 Task: Create a new card with title "Unique".
Action: Mouse moved to (1074, 90)
Screenshot: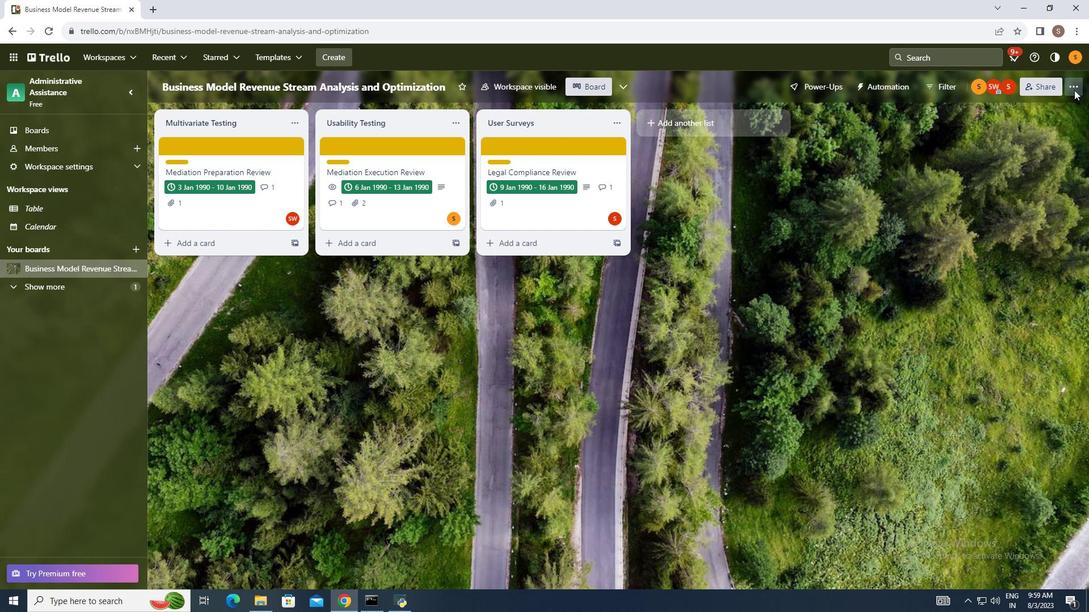 
Action: Mouse pressed left at (1074, 90)
Screenshot: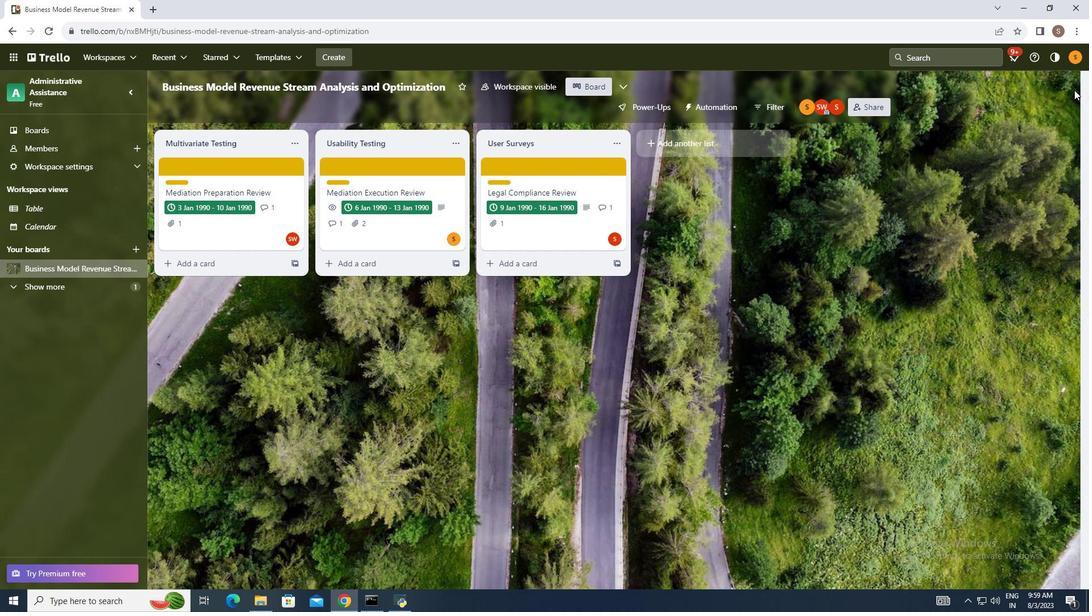 
Action: Mouse moved to (977, 247)
Screenshot: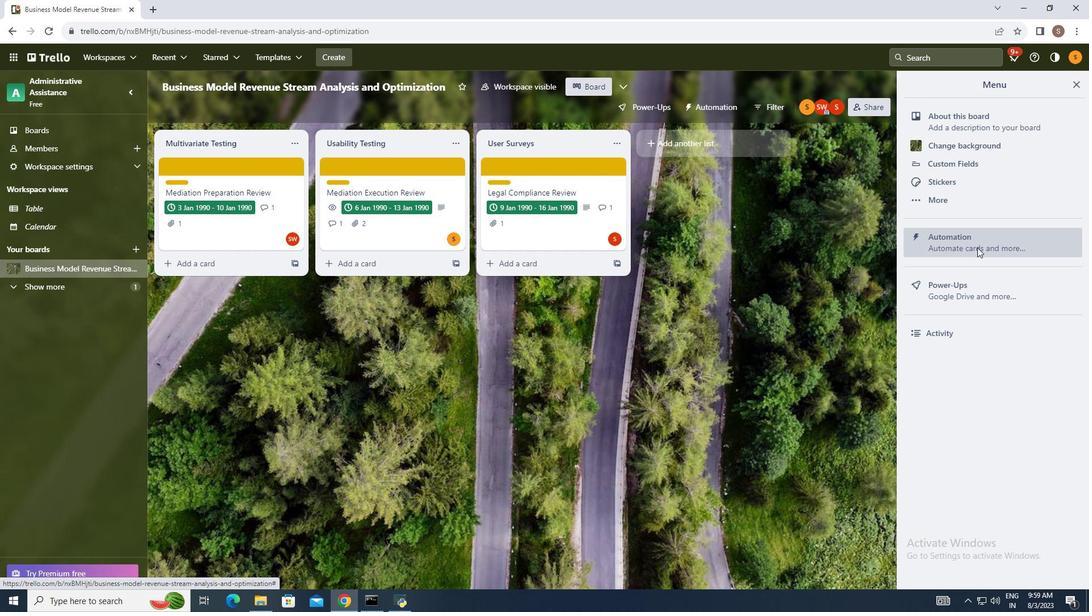 
Action: Mouse pressed left at (977, 247)
Screenshot: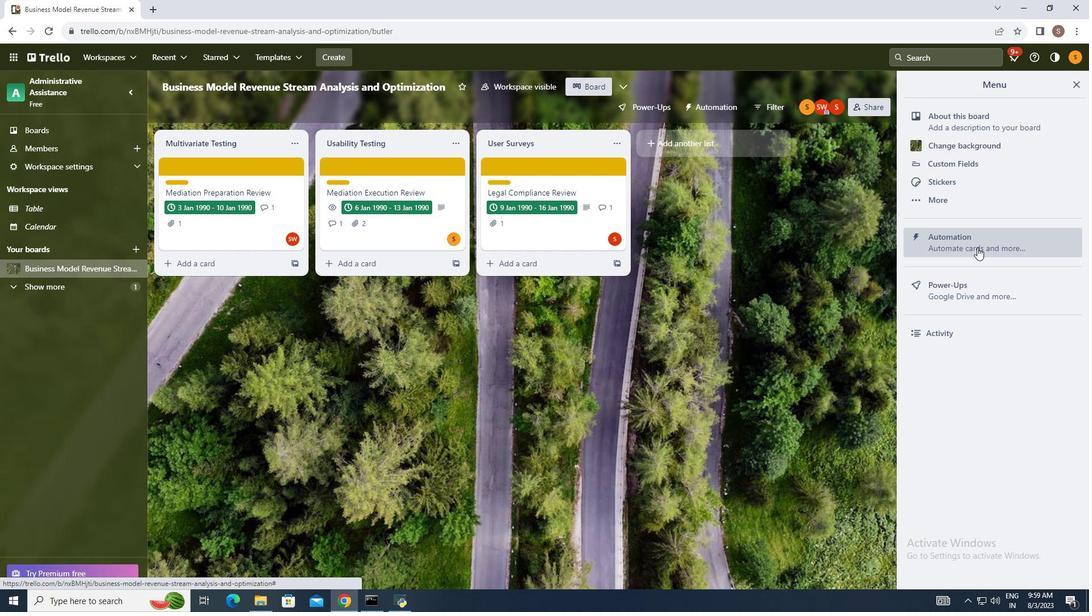 
Action: Mouse moved to (205, 293)
Screenshot: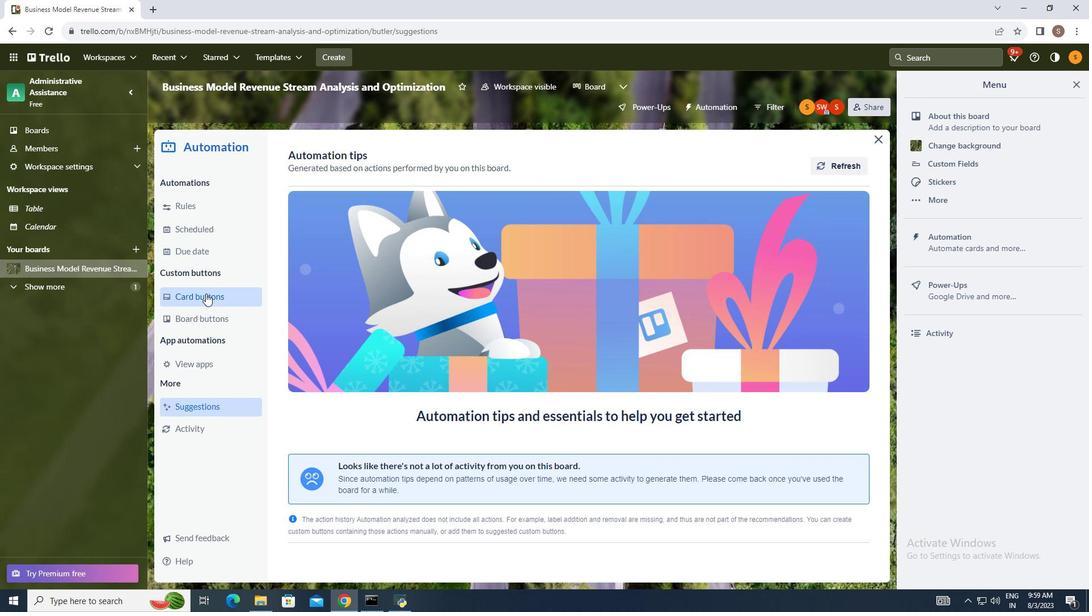 
Action: Mouse pressed left at (205, 293)
Screenshot: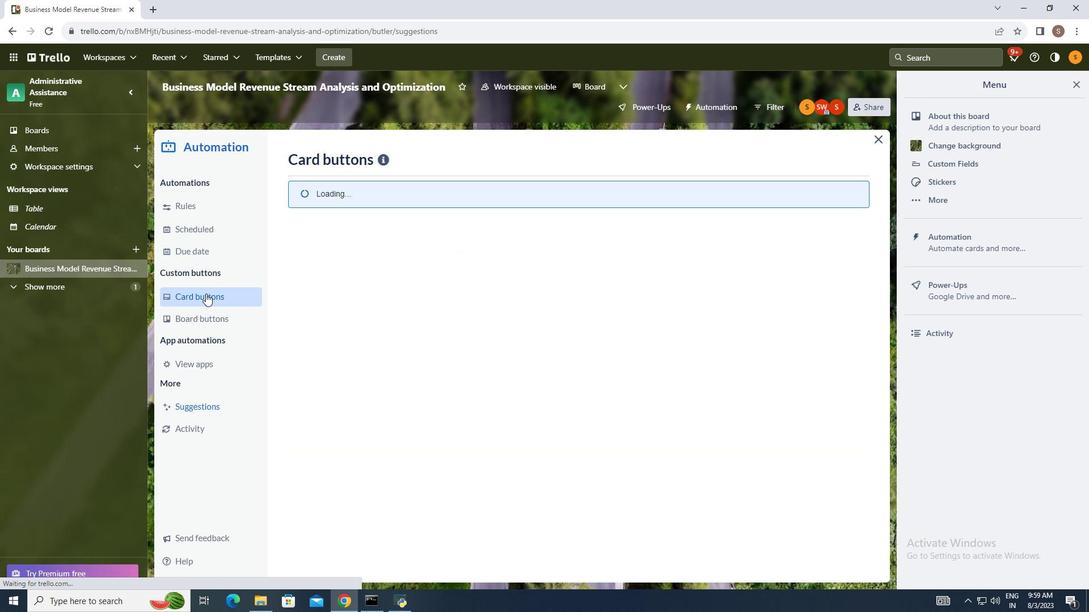 
Action: Mouse moved to (824, 161)
Screenshot: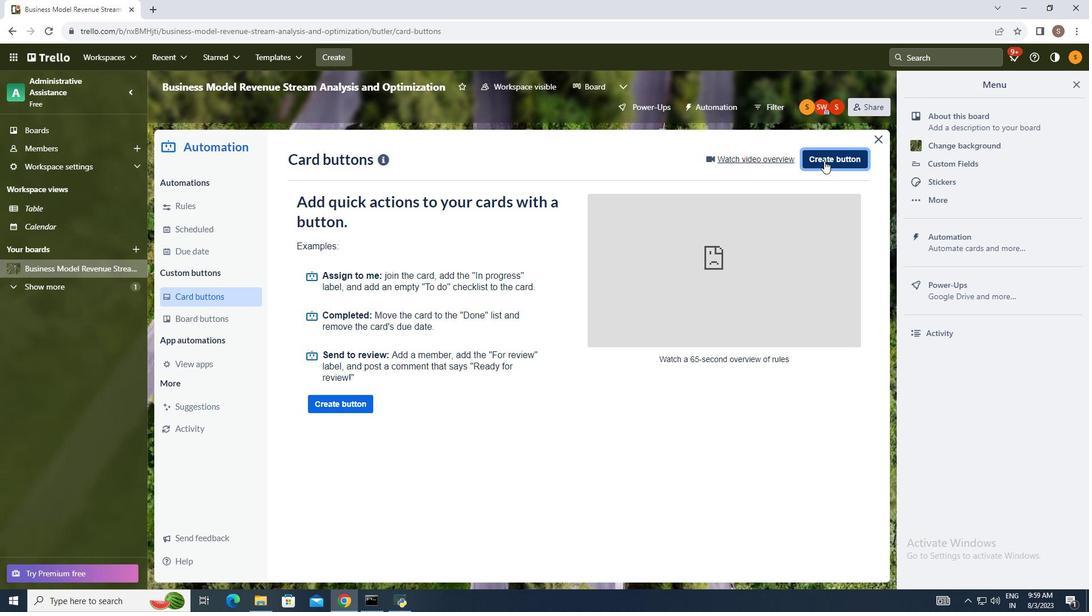 
Action: Mouse pressed left at (824, 161)
Screenshot: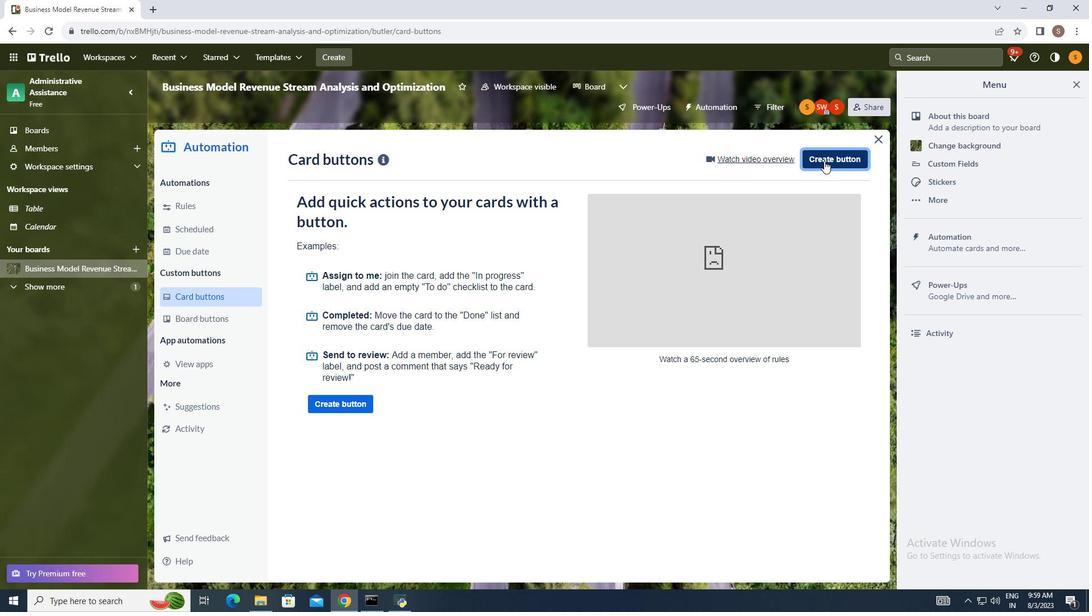 
Action: Mouse moved to (568, 308)
Screenshot: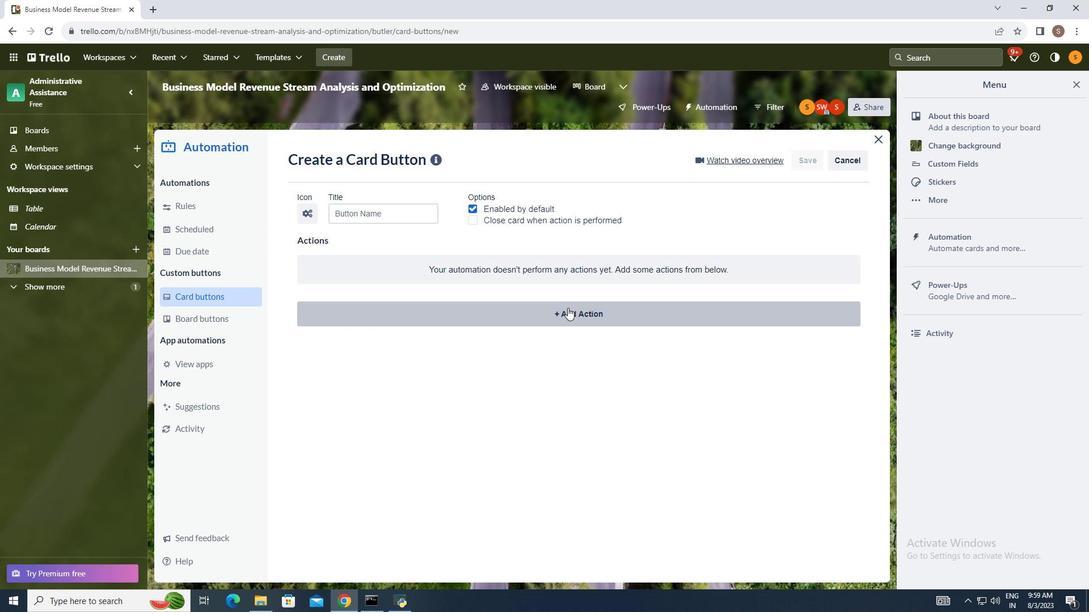 
Action: Mouse pressed left at (568, 308)
Screenshot: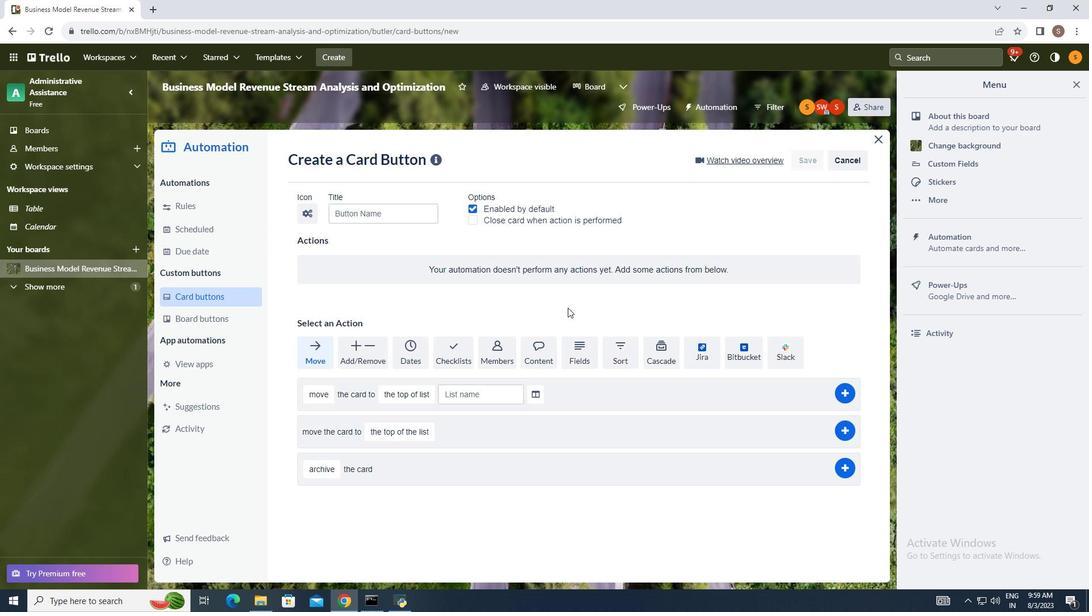 
Action: Mouse moved to (352, 347)
Screenshot: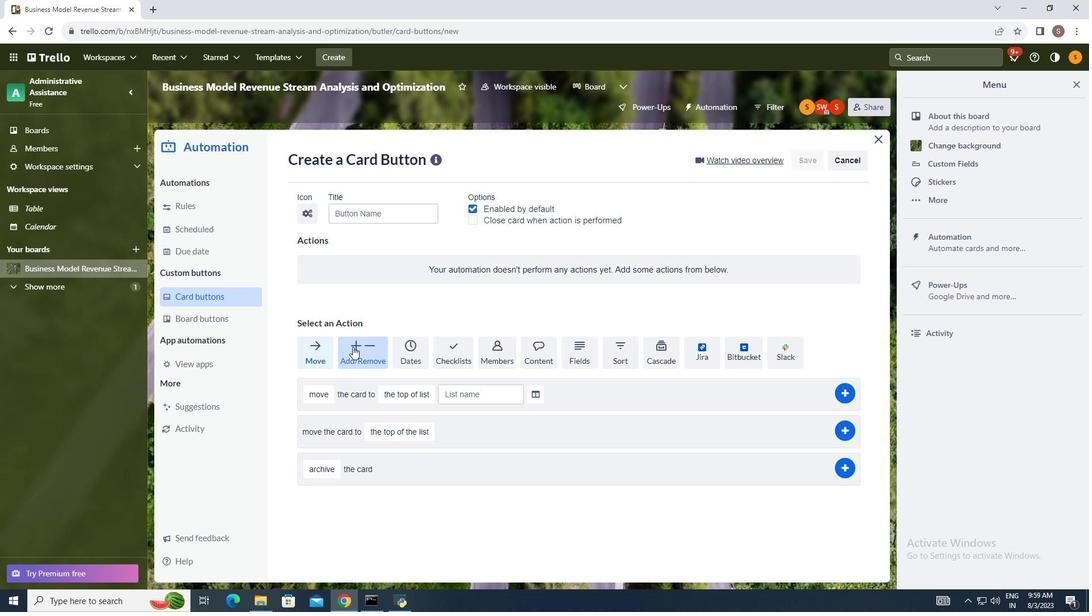 
Action: Mouse pressed left at (352, 347)
Screenshot: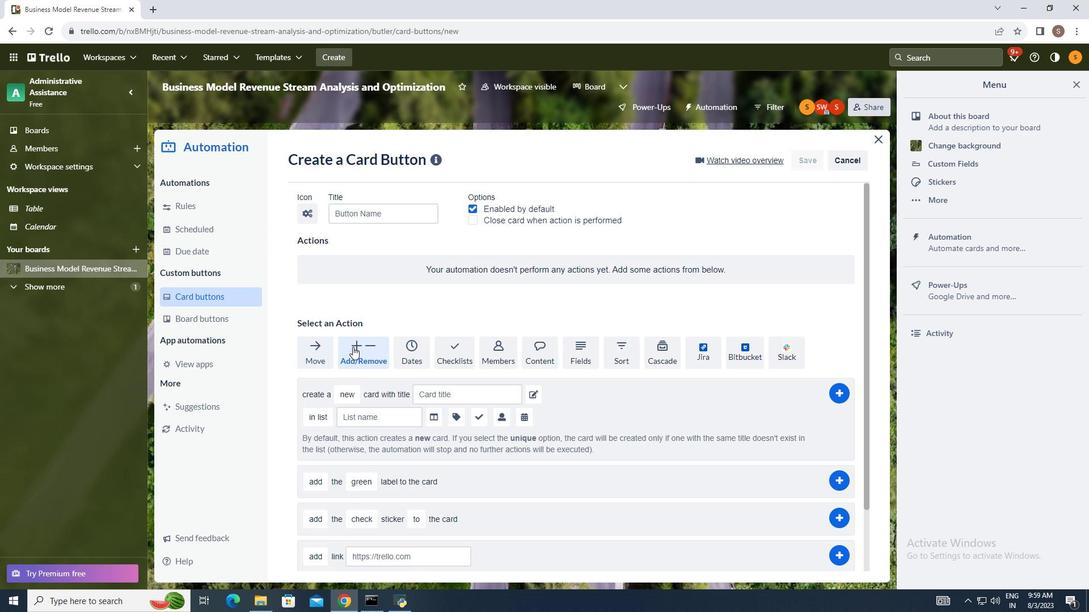 
Action: Mouse moved to (343, 391)
Screenshot: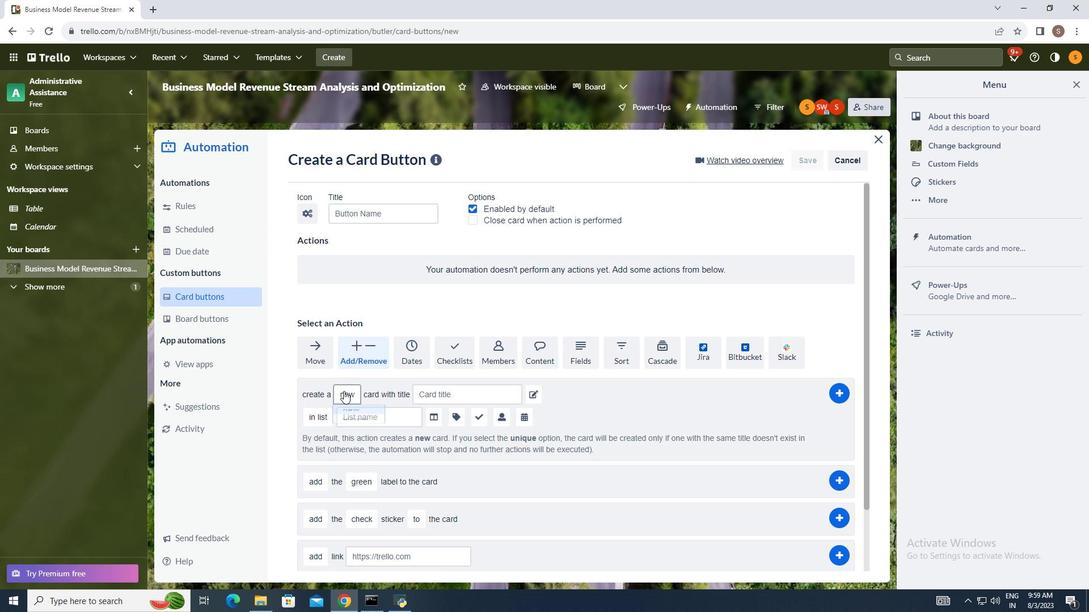 
Action: Mouse pressed left at (343, 391)
Screenshot: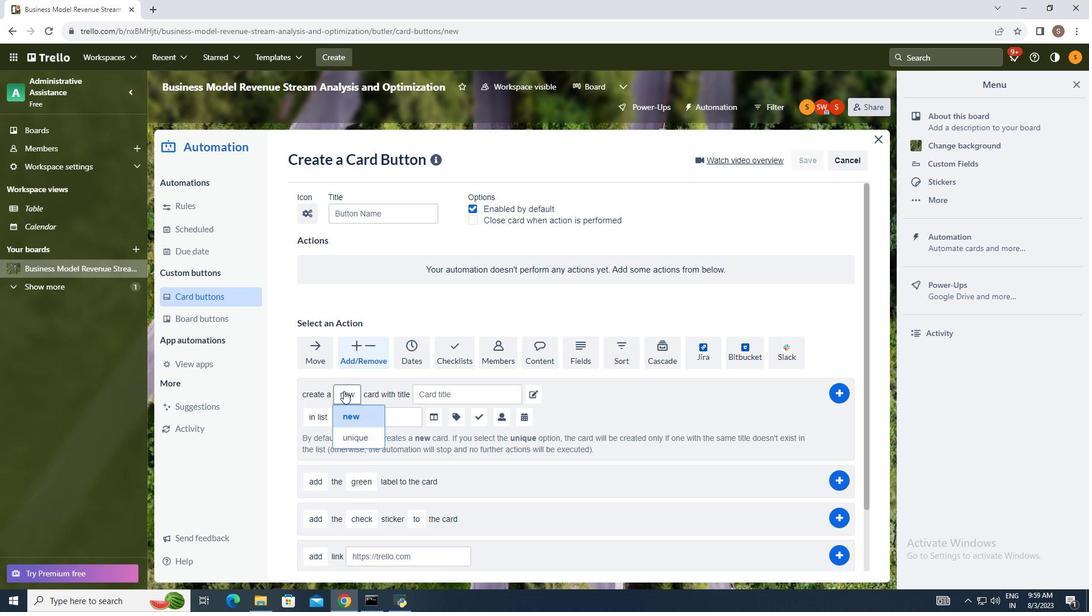 
Action: Mouse moved to (351, 419)
Screenshot: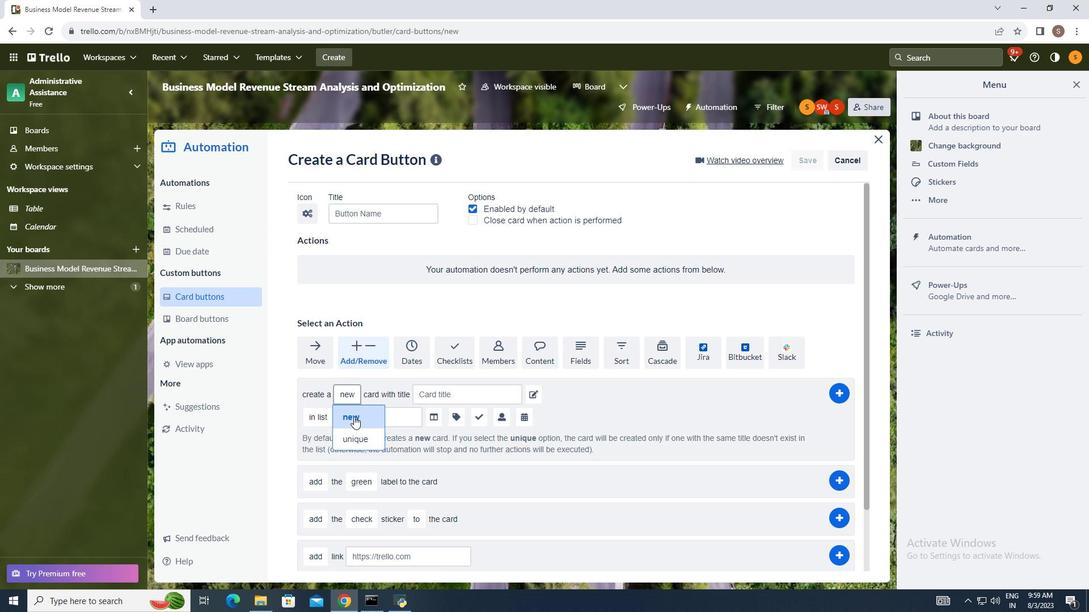 
Action: Mouse pressed left at (351, 419)
Screenshot: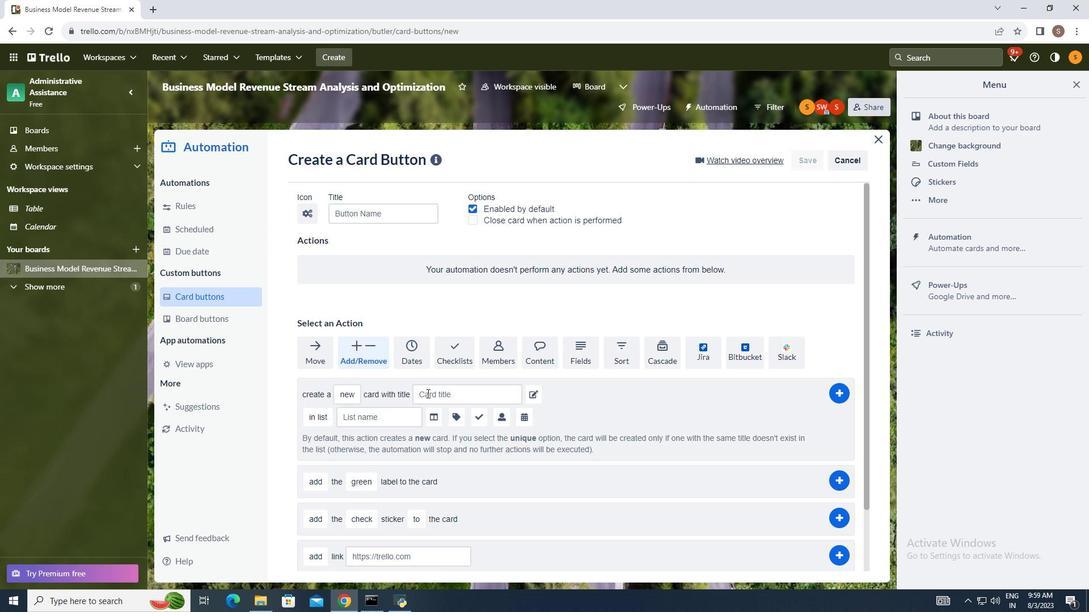 
Action: Mouse moved to (446, 392)
Screenshot: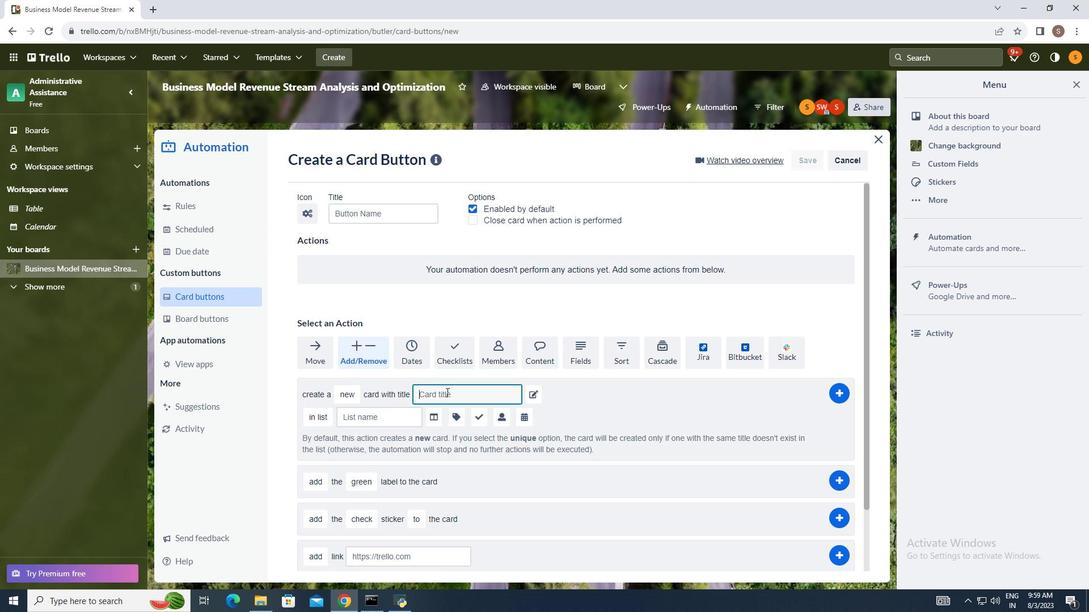 
Action: Mouse pressed left at (446, 392)
Screenshot: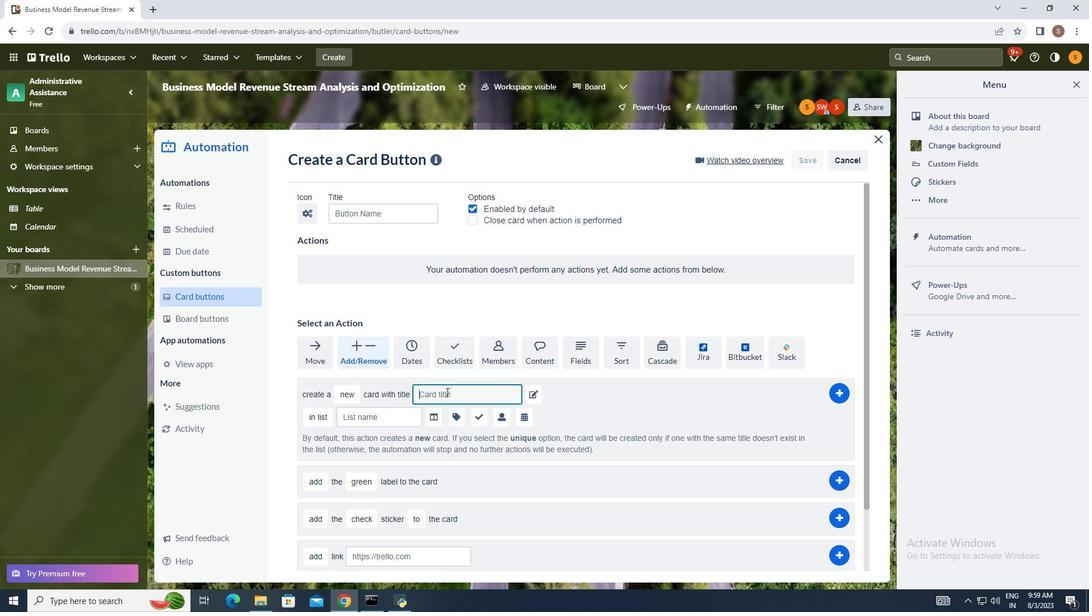 
Action: Mouse moved to (441, 389)
Screenshot: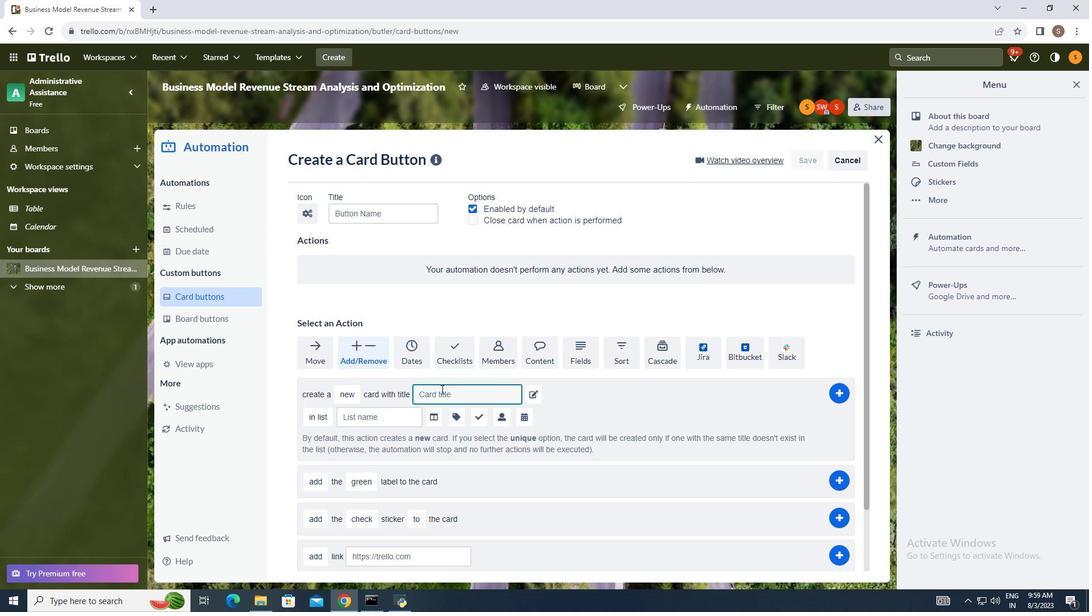 
Action: Key pressed <Key.shift>Unique
Screenshot: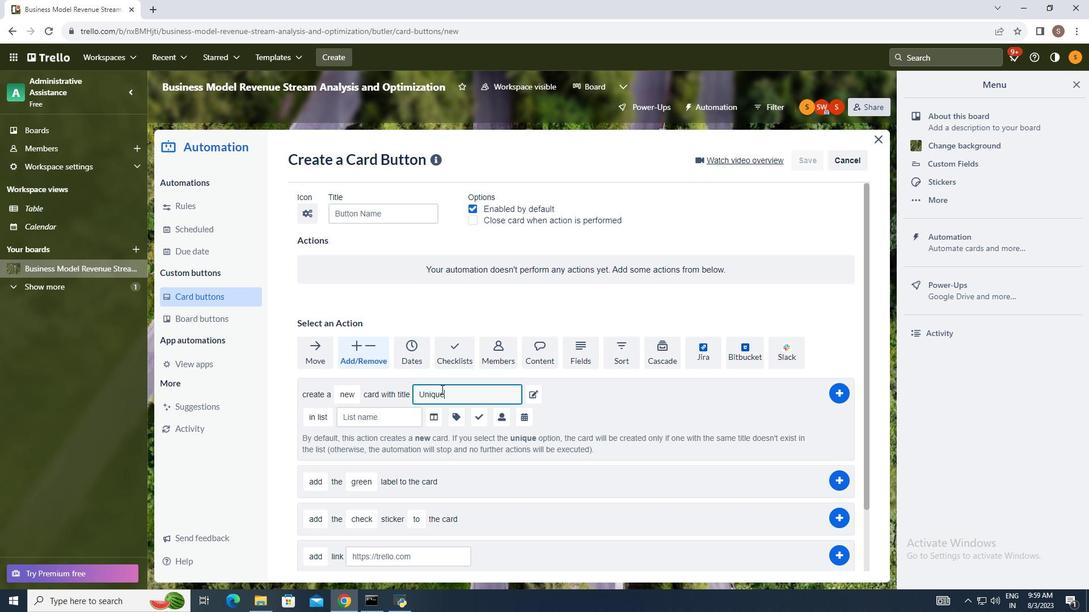 
Action: Mouse moved to (564, 394)
Screenshot: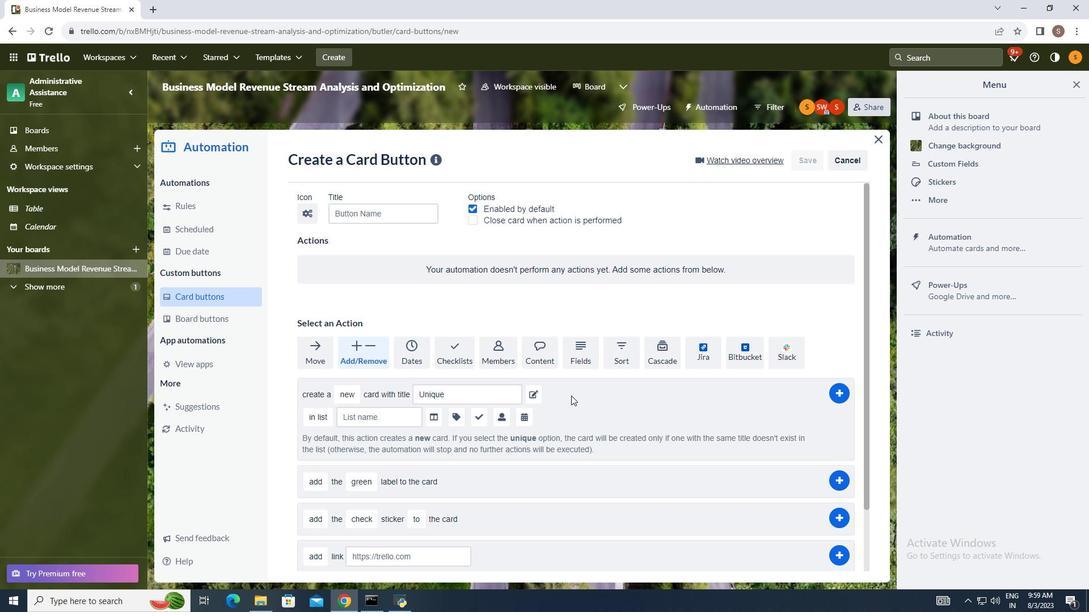 
Action: Mouse pressed left at (564, 394)
Screenshot: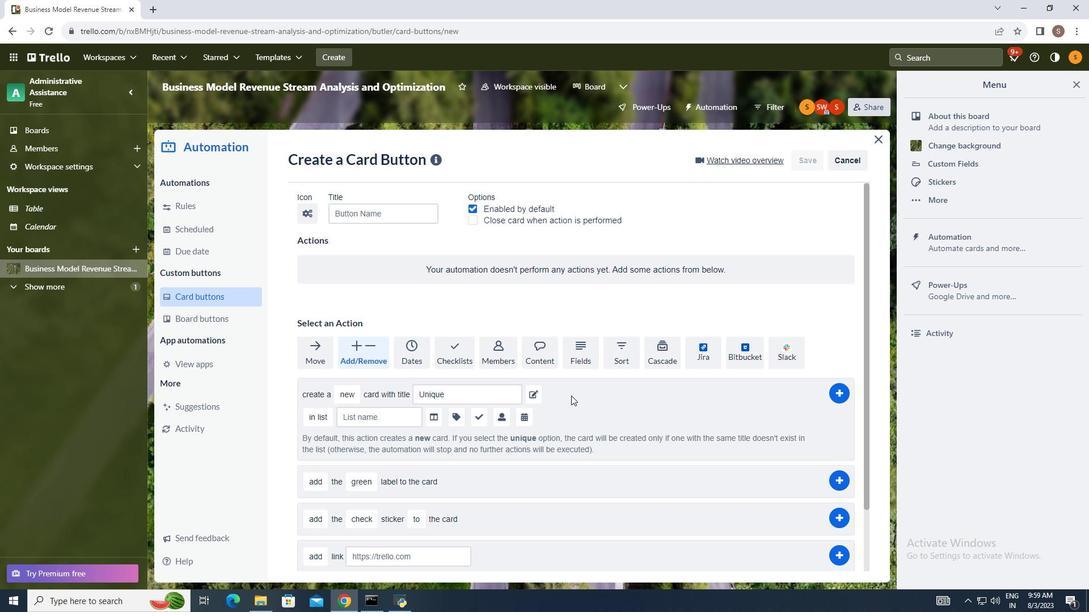 
Action: Mouse moved to (839, 393)
Screenshot: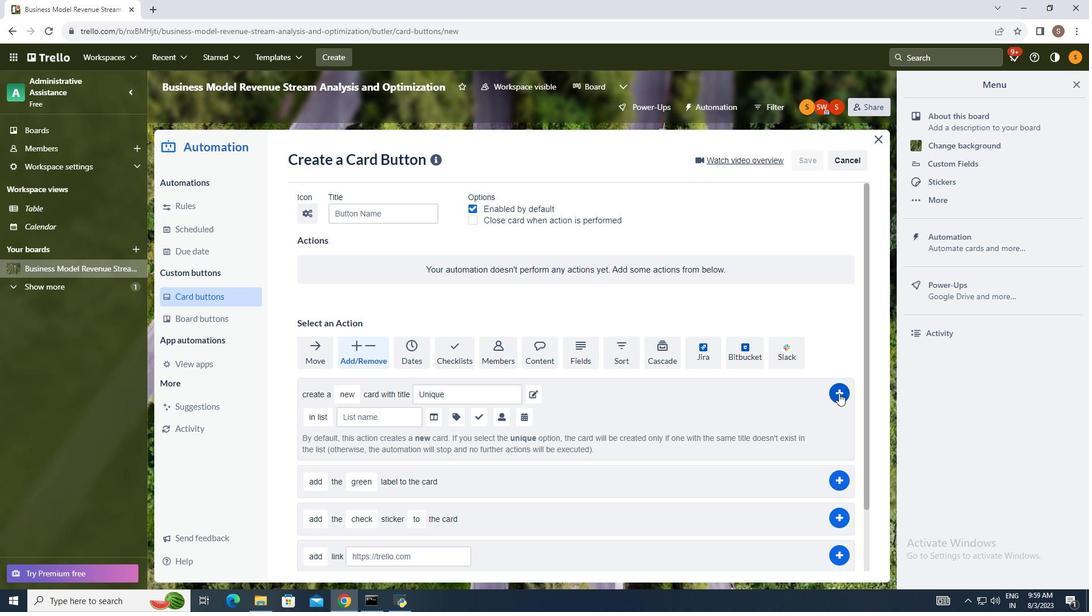 
Action: Mouse pressed left at (839, 393)
Screenshot: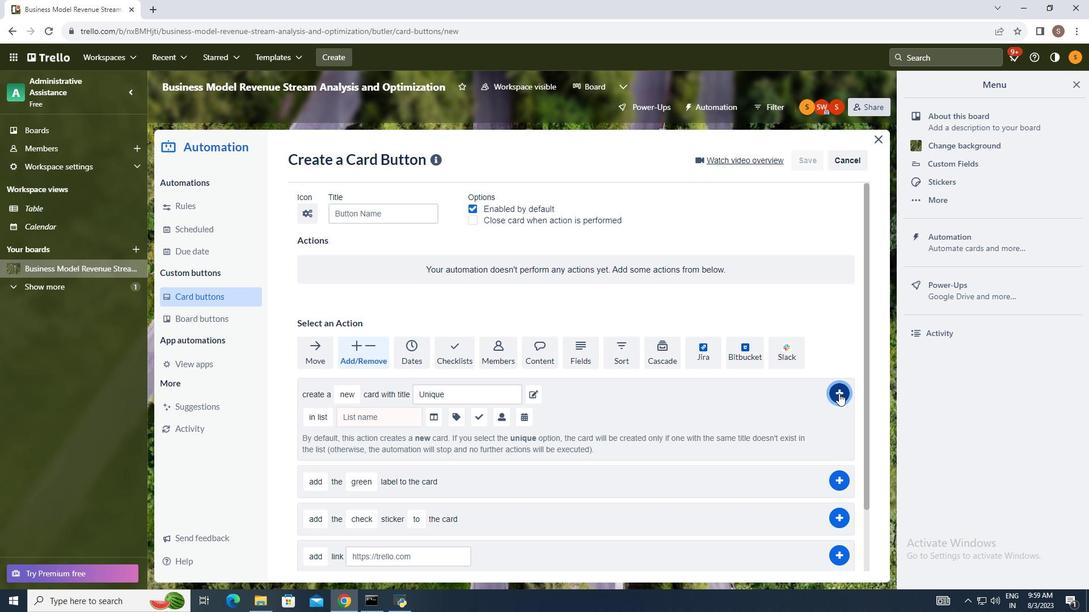 
